 Task: Change Function to No Action
Action: Mouse pressed left at (35, 6)
Screenshot: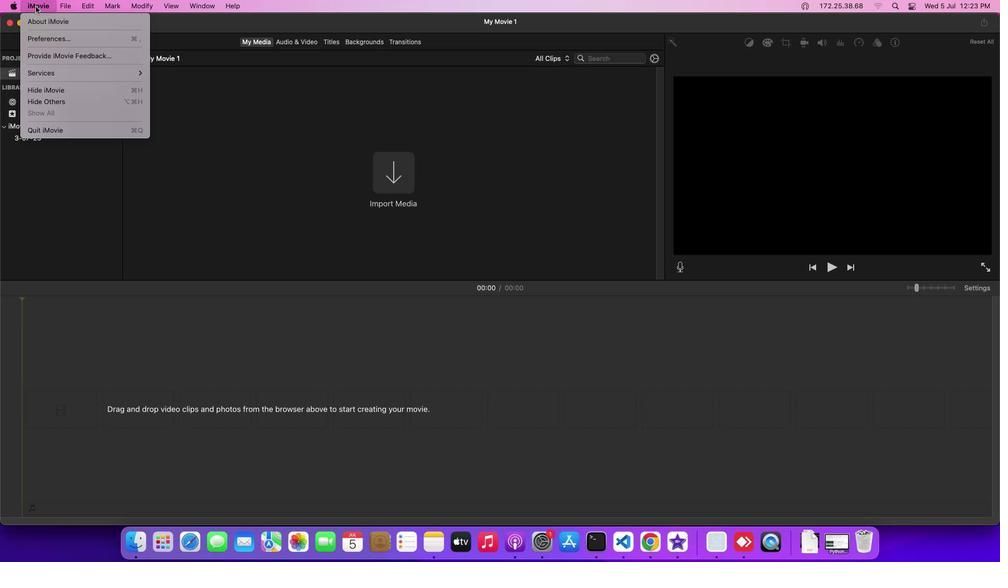 
Action: Mouse moved to (44, 78)
Screenshot: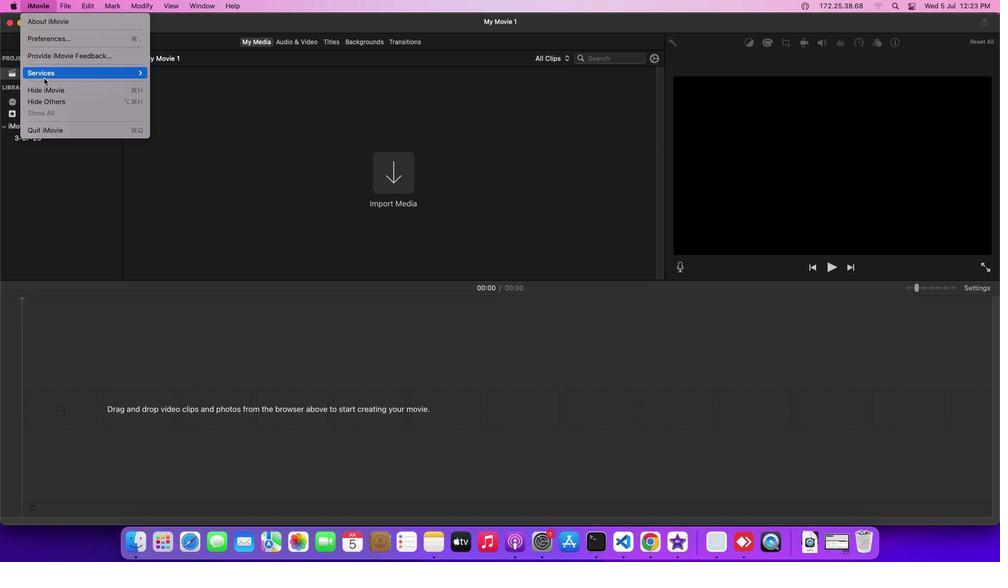
Action: Mouse pressed left at (44, 78)
Screenshot: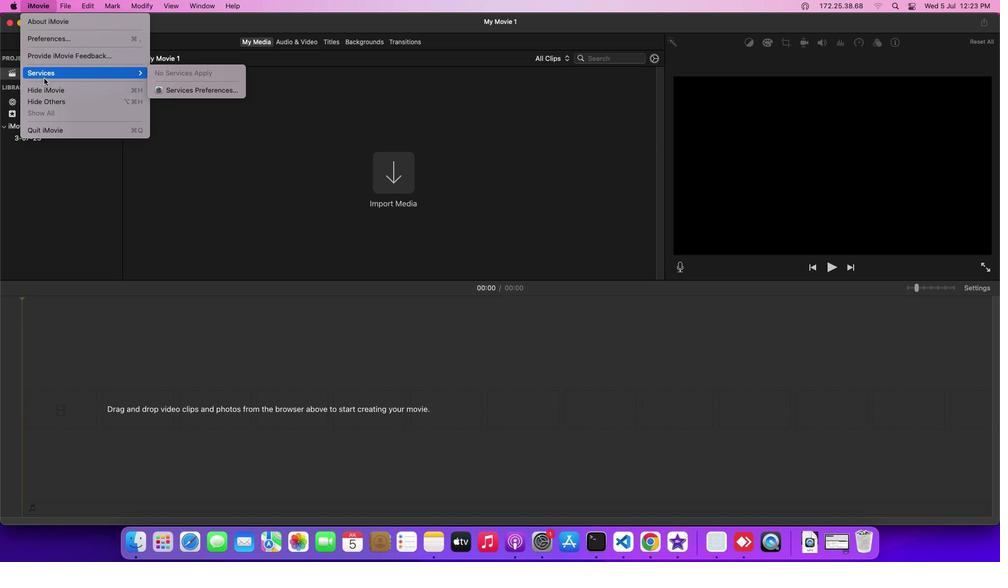 
Action: Mouse moved to (171, 91)
Screenshot: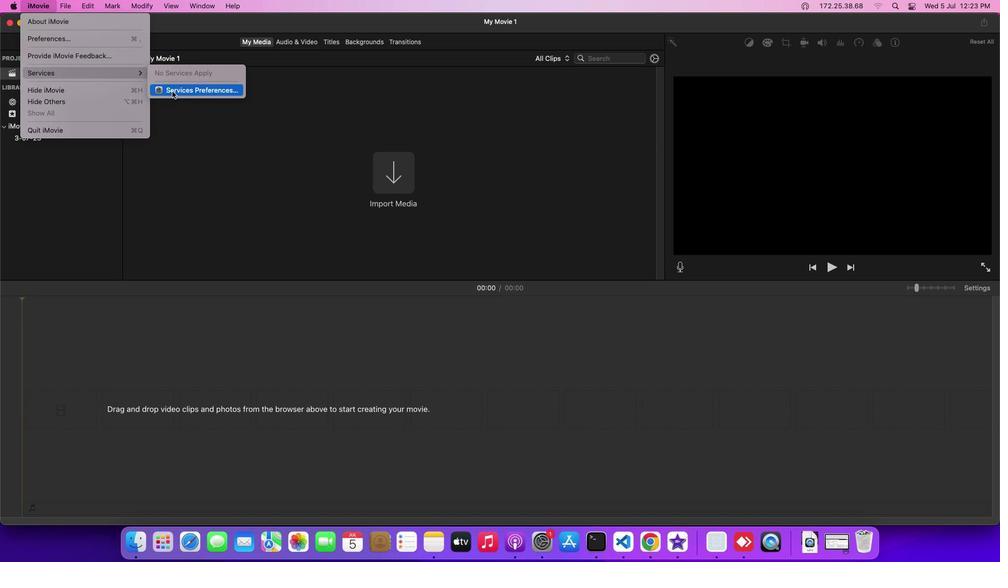 
Action: Mouse pressed left at (171, 91)
Screenshot: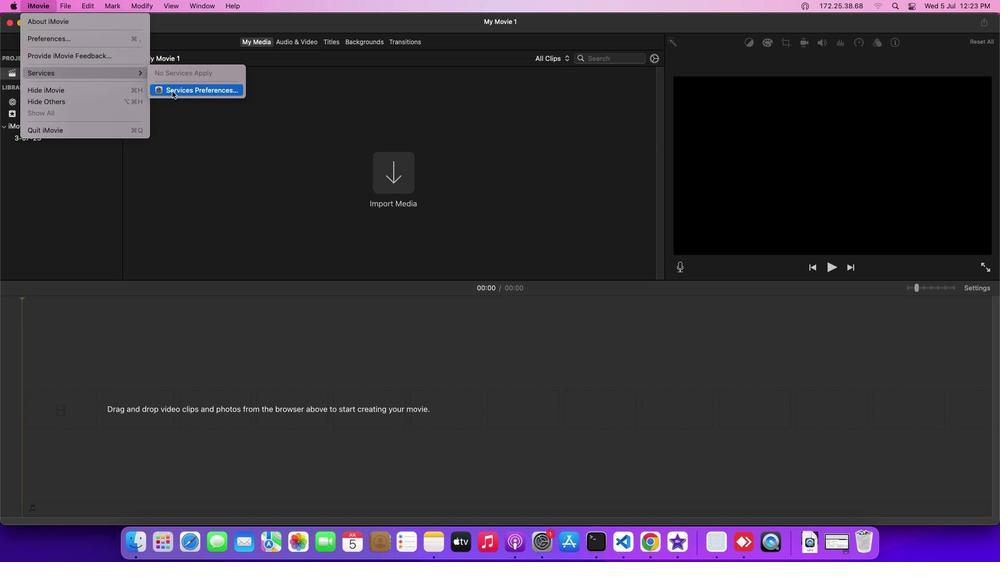 
Action: Mouse moved to (493, 154)
Screenshot: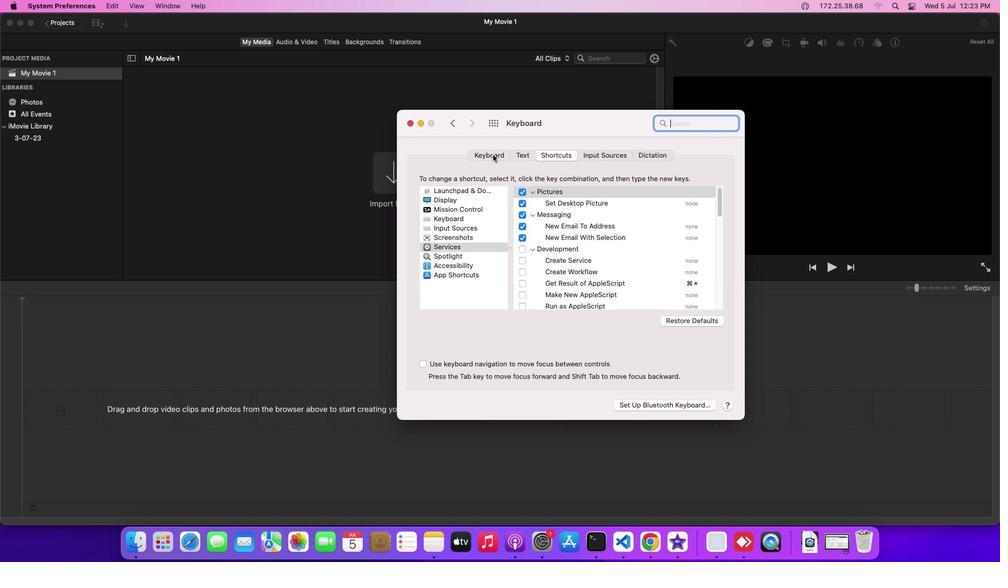 
Action: Mouse pressed left at (493, 154)
Screenshot: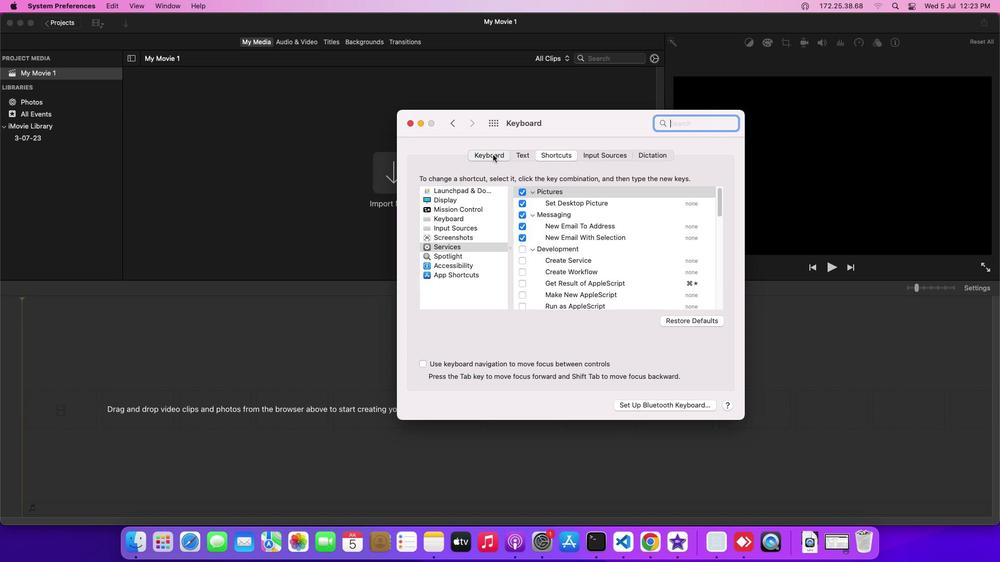 
Action: Mouse moved to (677, 375)
Screenshot: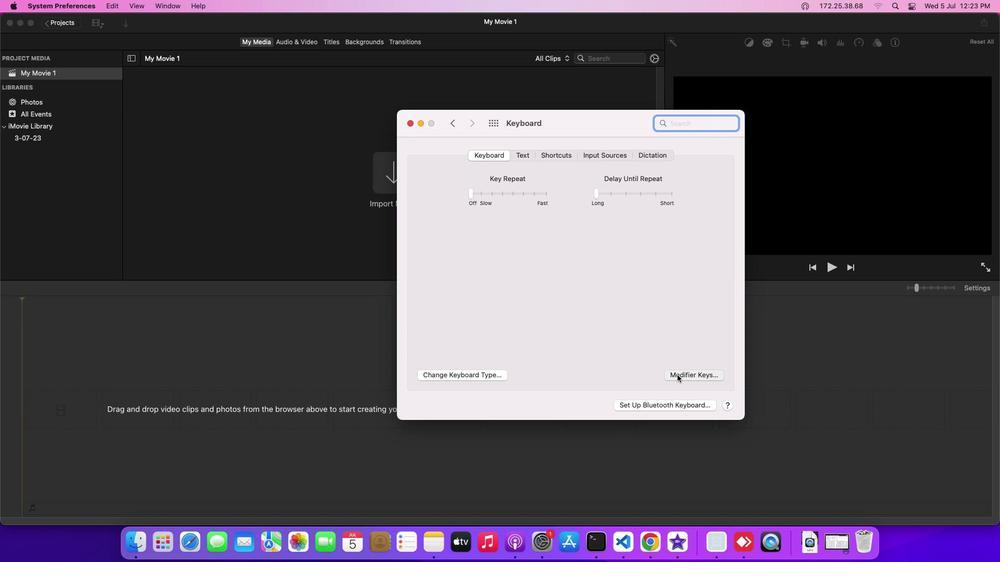 
Action: Mouse pressed left at (677, 375)
Screenshot: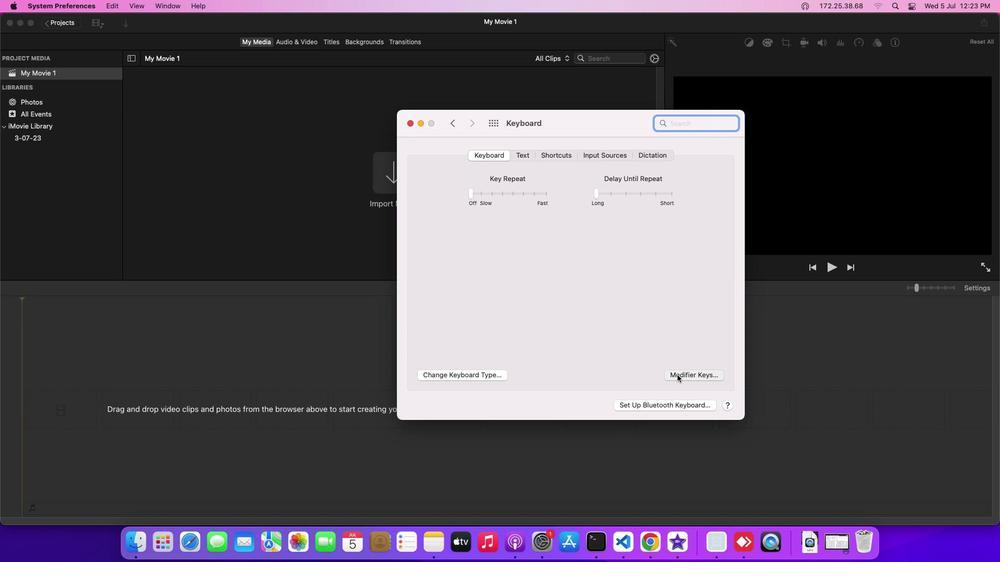 
Action: Mouse moved to (626, 280)
Screenshot: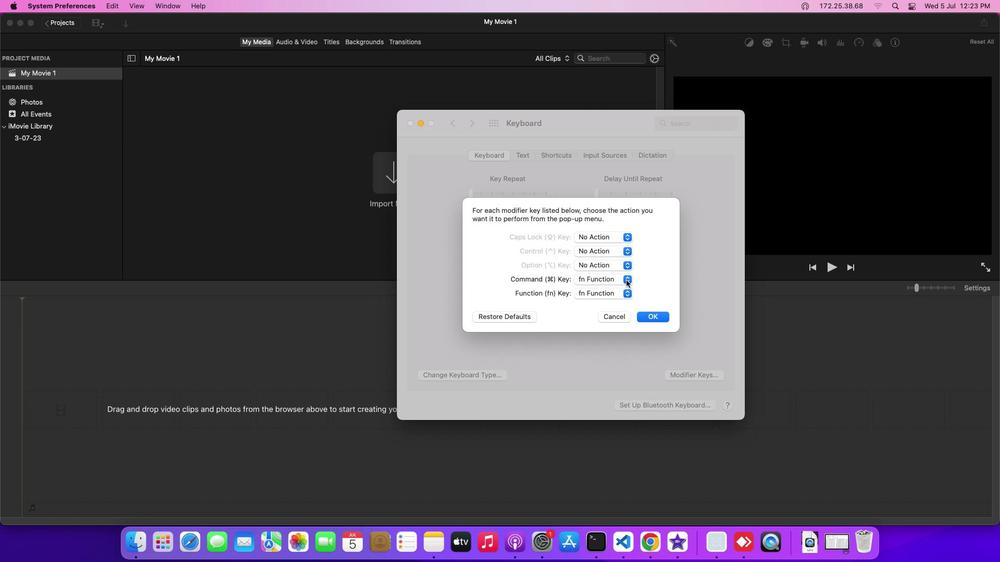 
Action: Mouse pressed left at (626, 280)
Screenshot: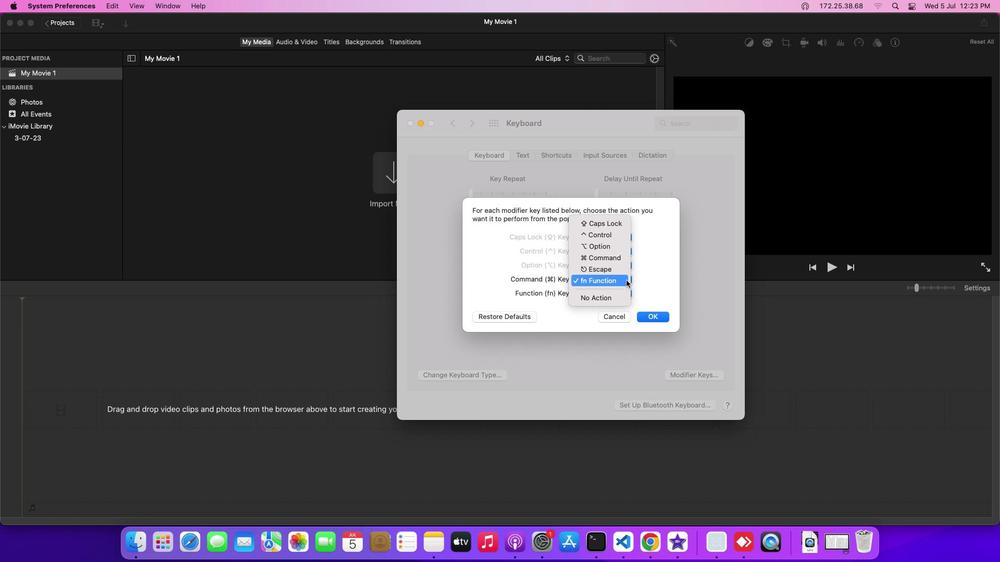 
Action: Mouse moved to (616, 293)
Screenshot: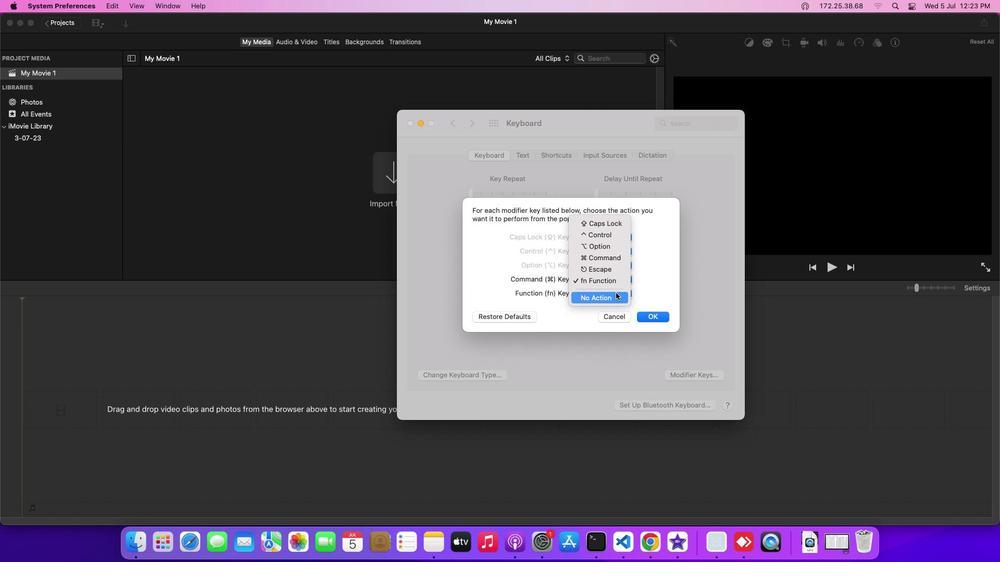 
Action: Mouse pressed left at (616, 293)
Screenshot: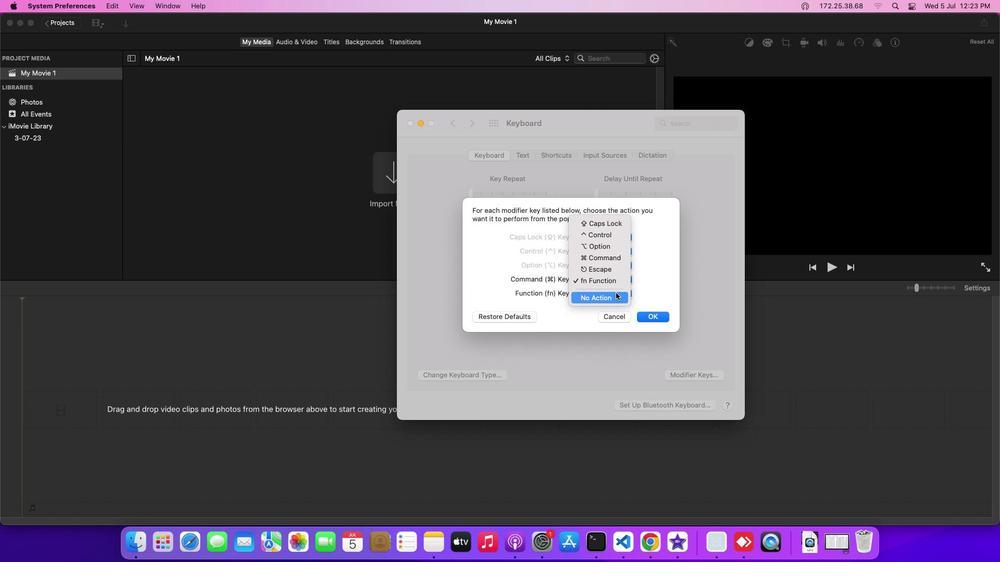 
Action: Mouse moved to (662, 315)
Screenshot: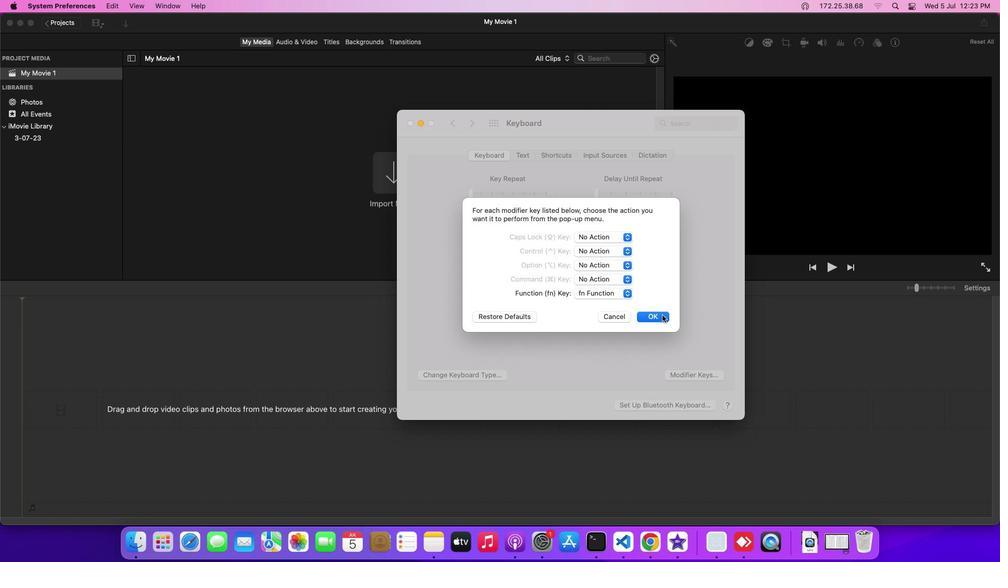 
Action: Mouse pressed left at (662, 315)
Screenshot: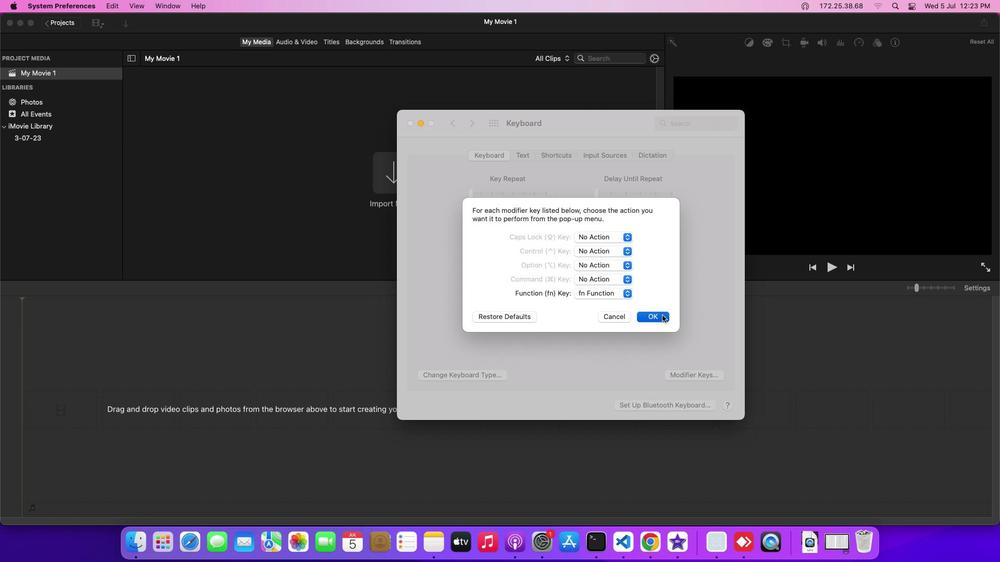 
Action: Mouse moved to (605, 332)
Screenshot: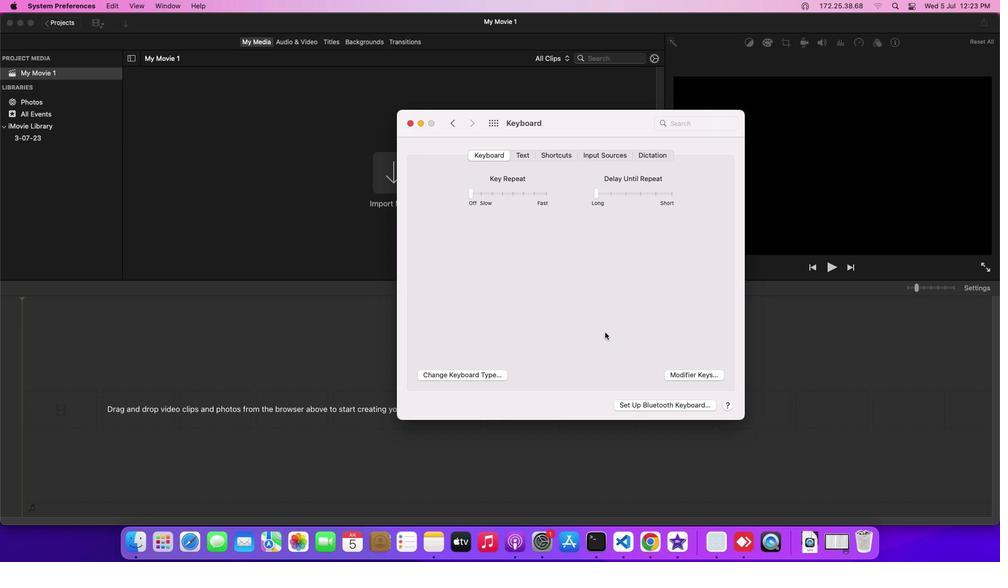 
